 Task: In Heading Arial with underline. Font size of heading  '18'Font style of data Calibri. Font size of data  9Alignment of headline & data Align center. Fill color in heading,  RedFont color of data Black Apply border in Data No BorderIn the sheet  Excel Templatebook
Action: Mouse moved to (203, 193)
Screenshot: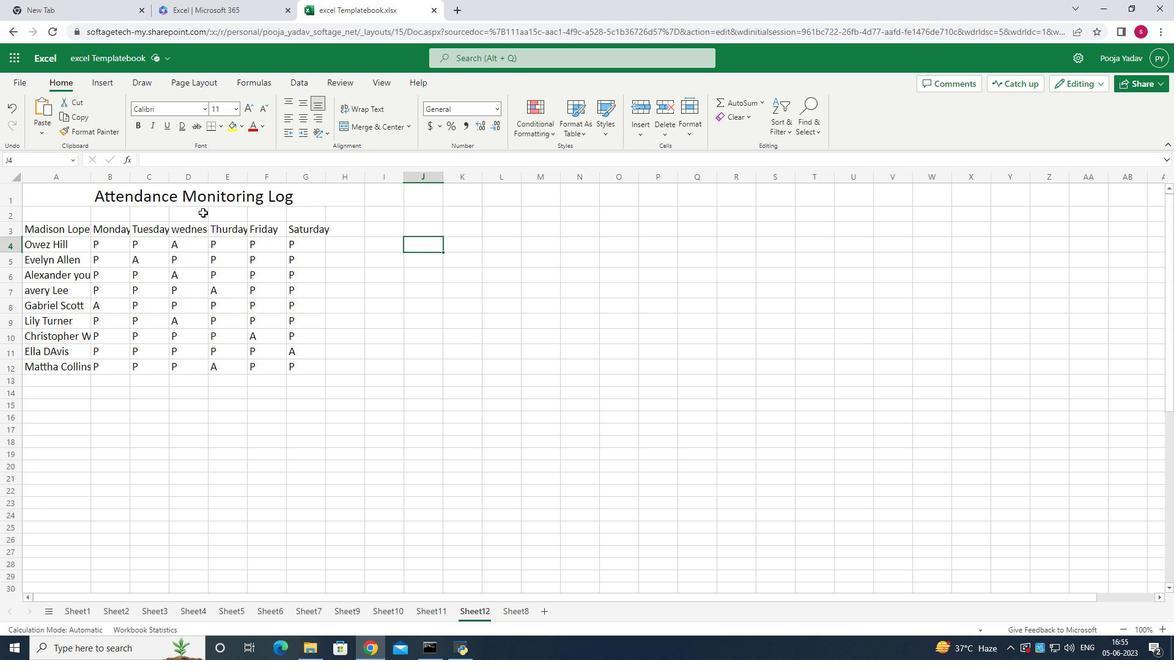 
Action: Mouse pressed left at (203, 193)
Screenshot: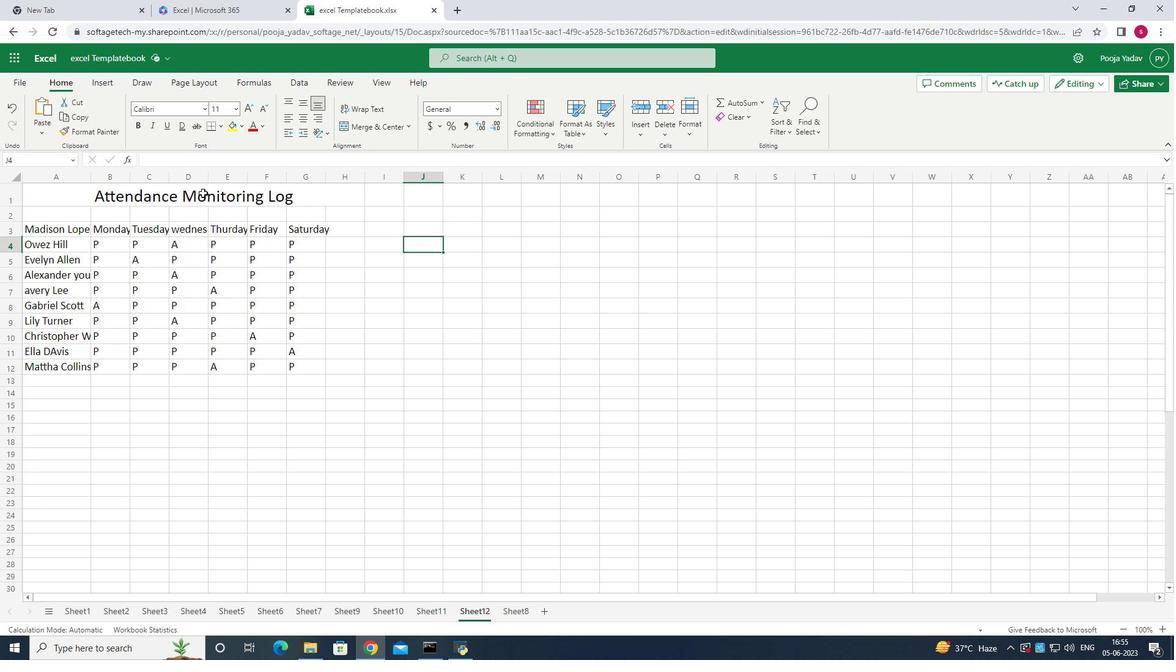 
Action: Mouse moved to (205, 111)
Screenshot: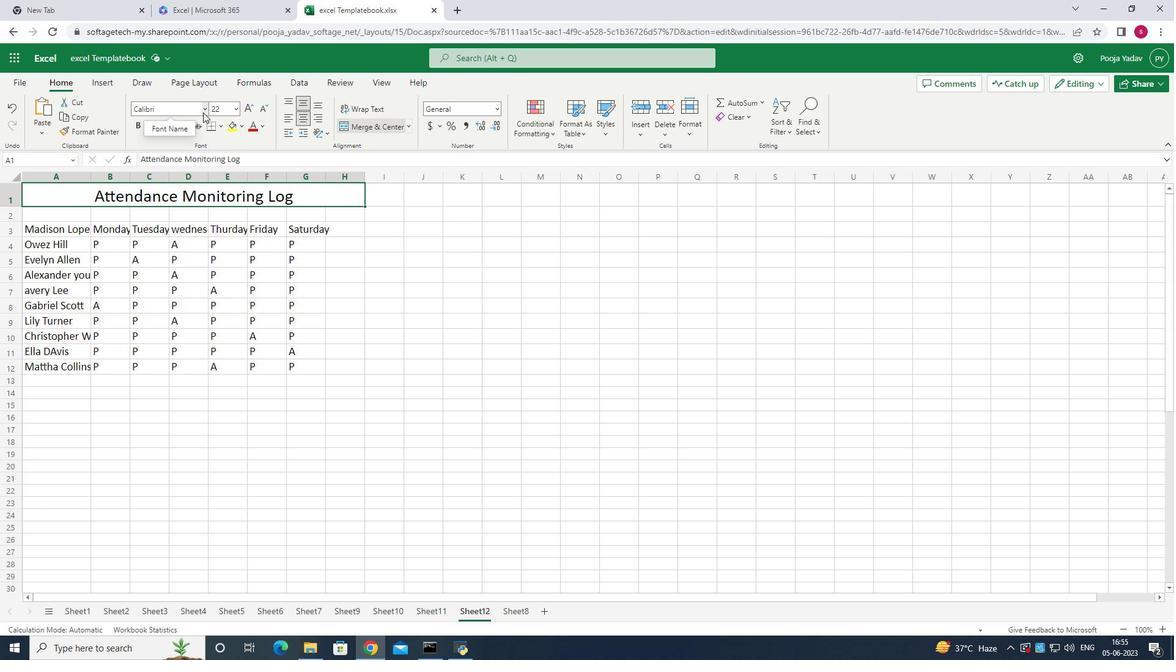 
Action: Mouse pressed left at (205, 111)
Screenshot: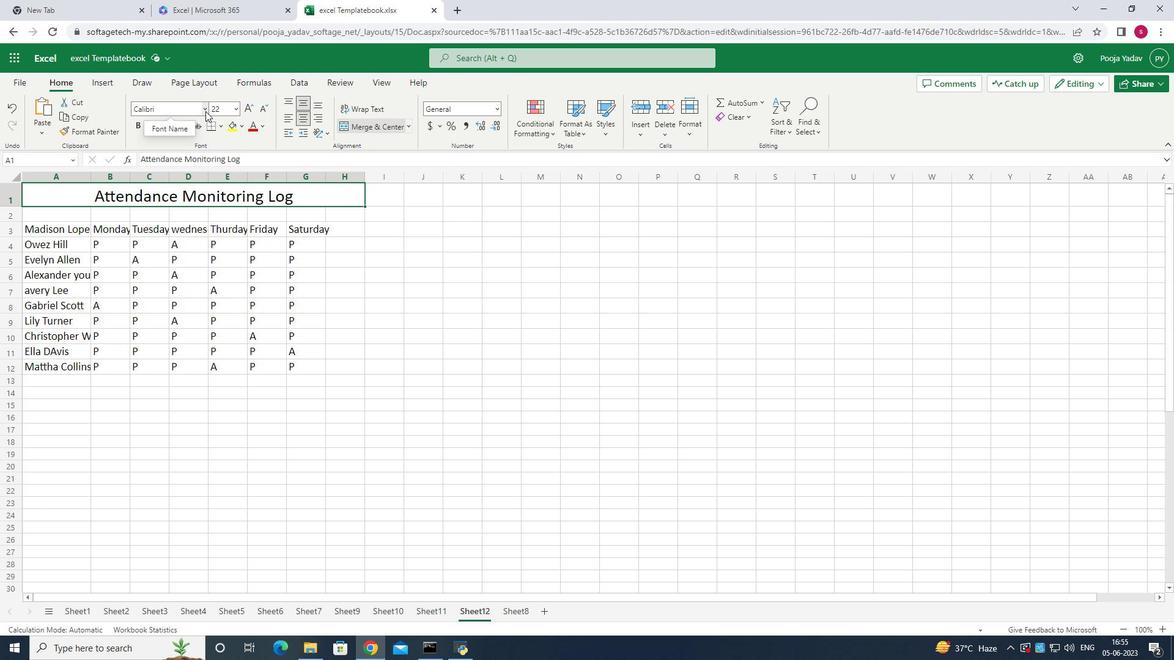 
Action: Mouse moved to (189, 163)
Screenshot: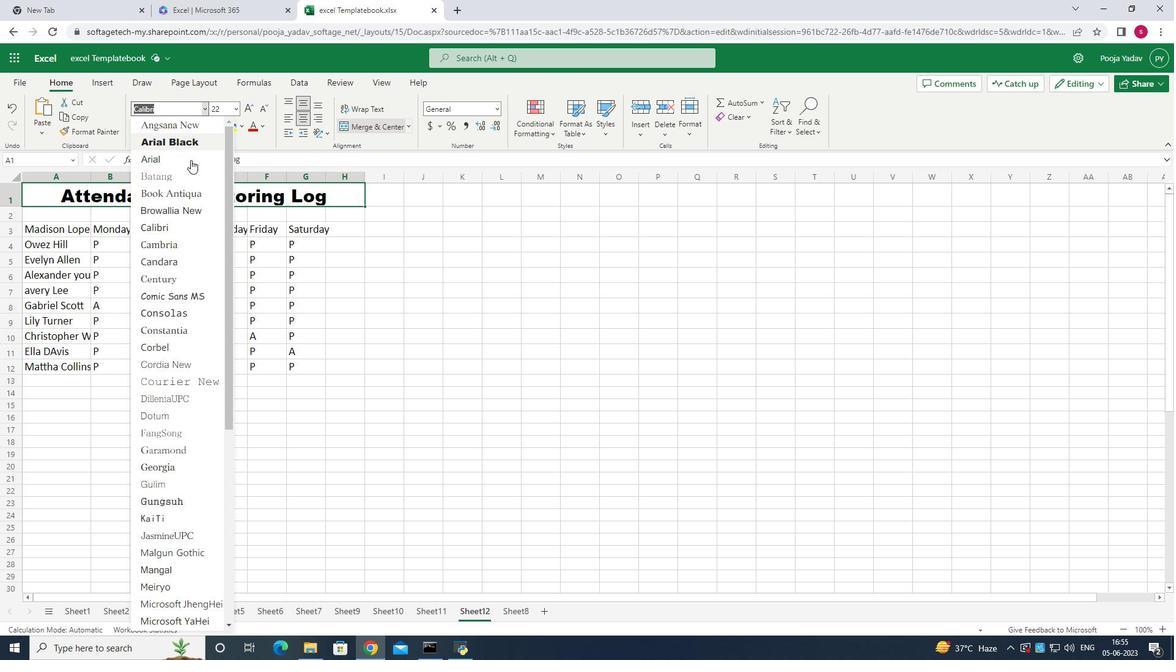 
Action: Mouse pressed left at (189, 163)
Screenshot: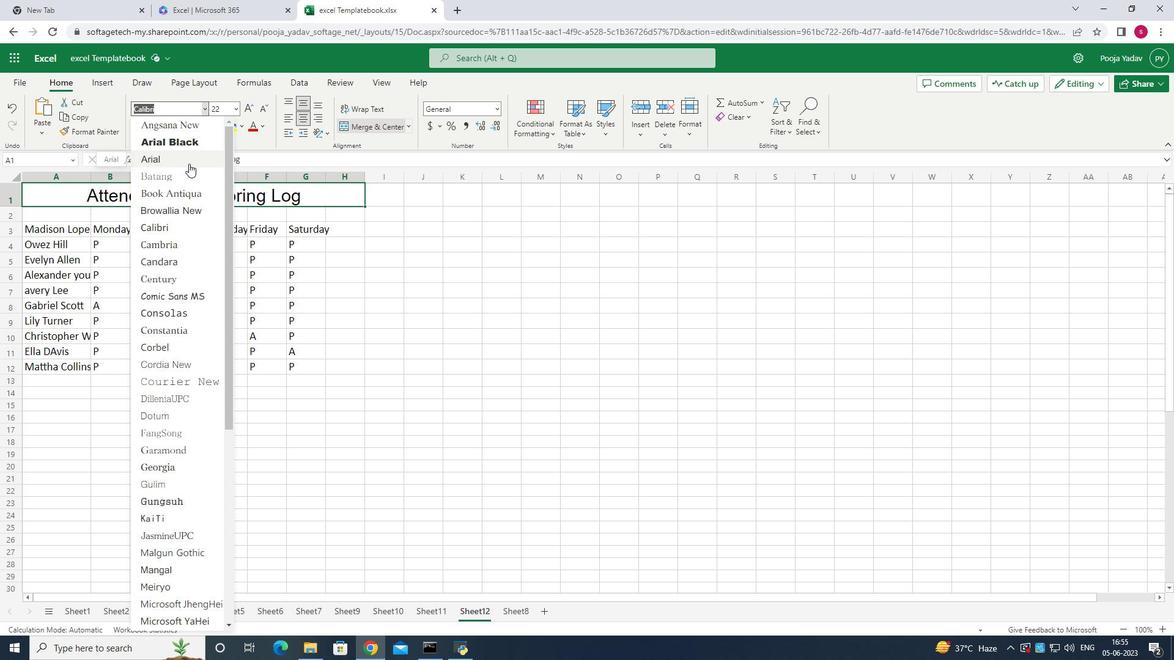 
Action: Mouse moved to (168, 129)
Screenshot: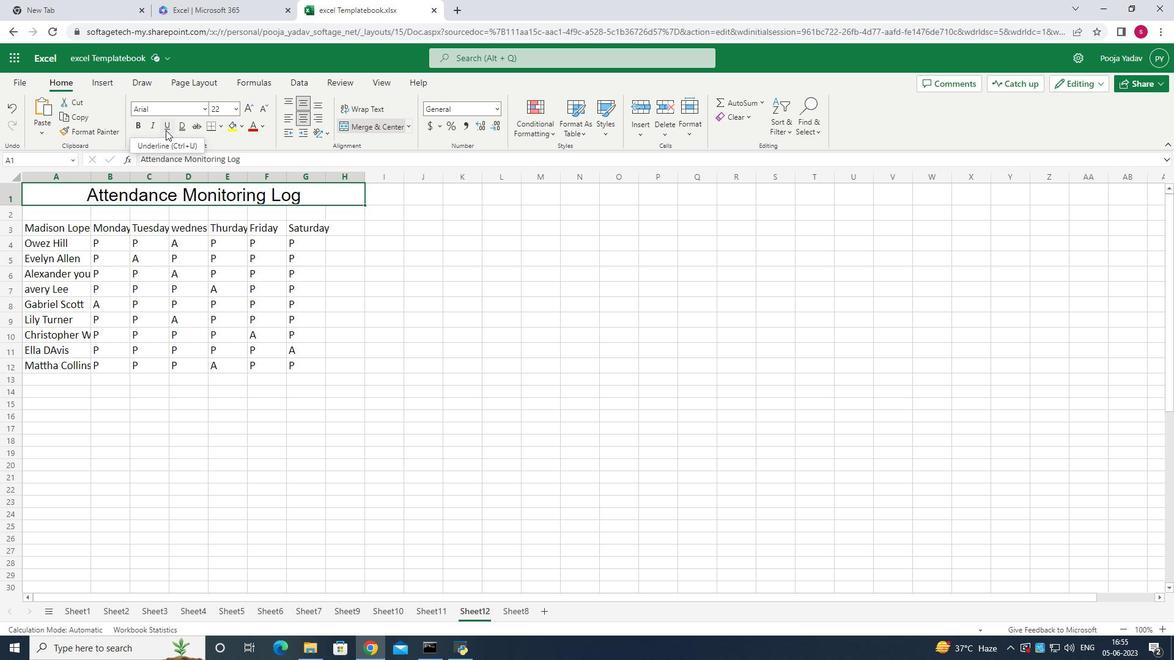
Action: Mouse pressed left at (168, 129)
Screenshot: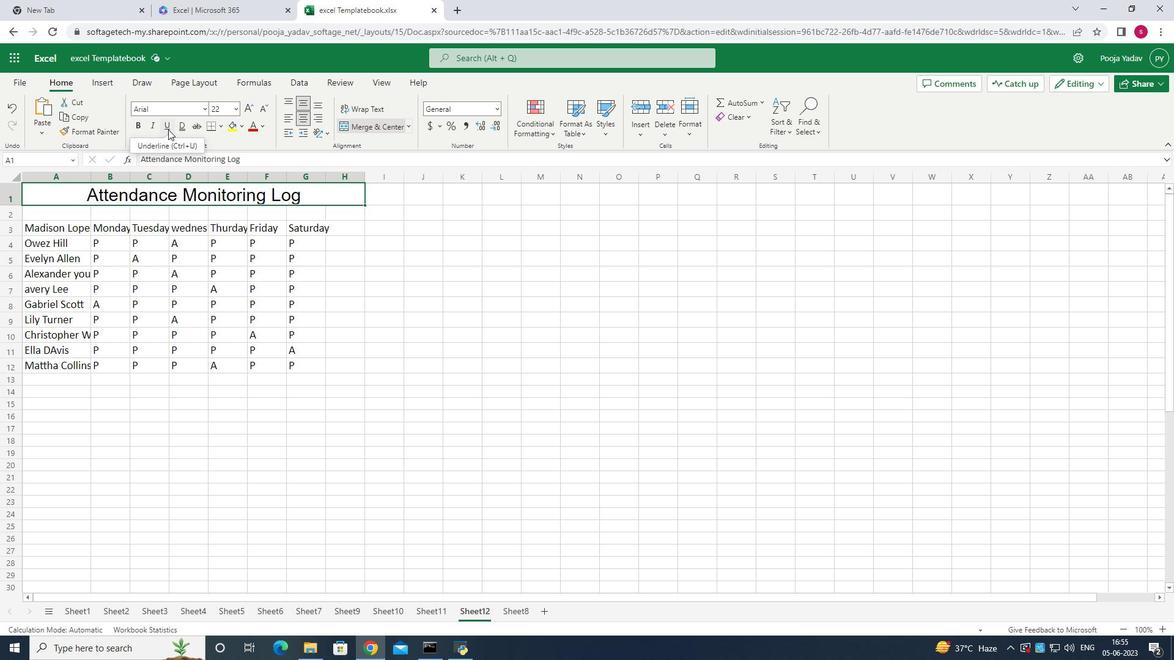
Action: Mouse moved to (237, 107)
Screenshot: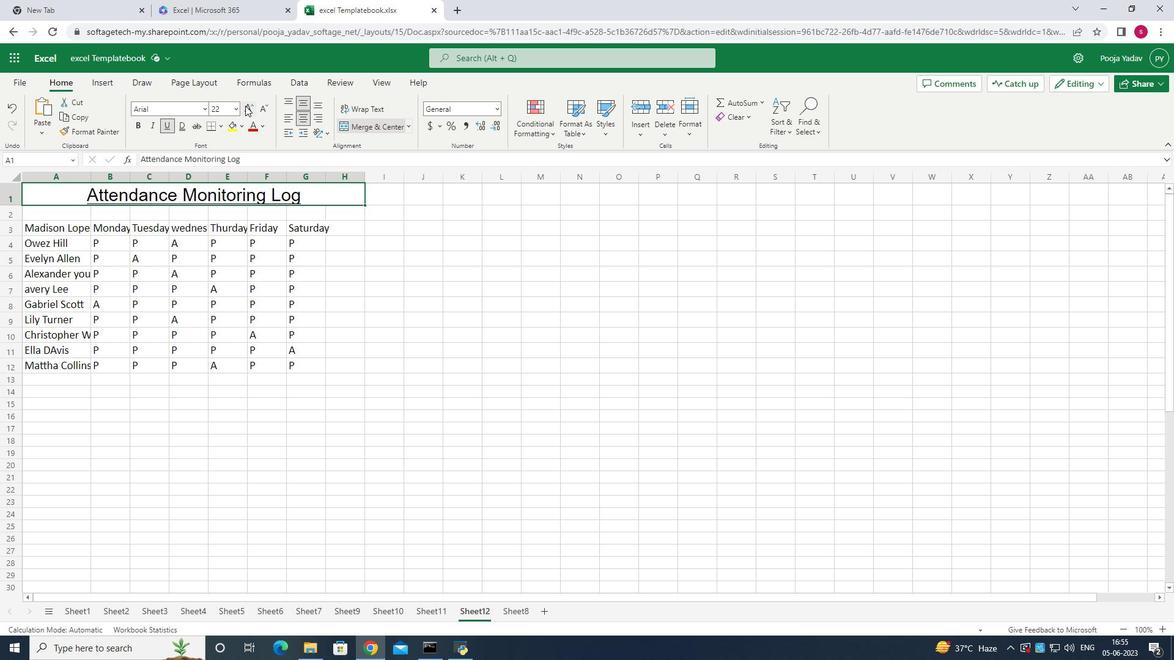 
Action: Mouse pressed left at (237, 107)
Screenshot: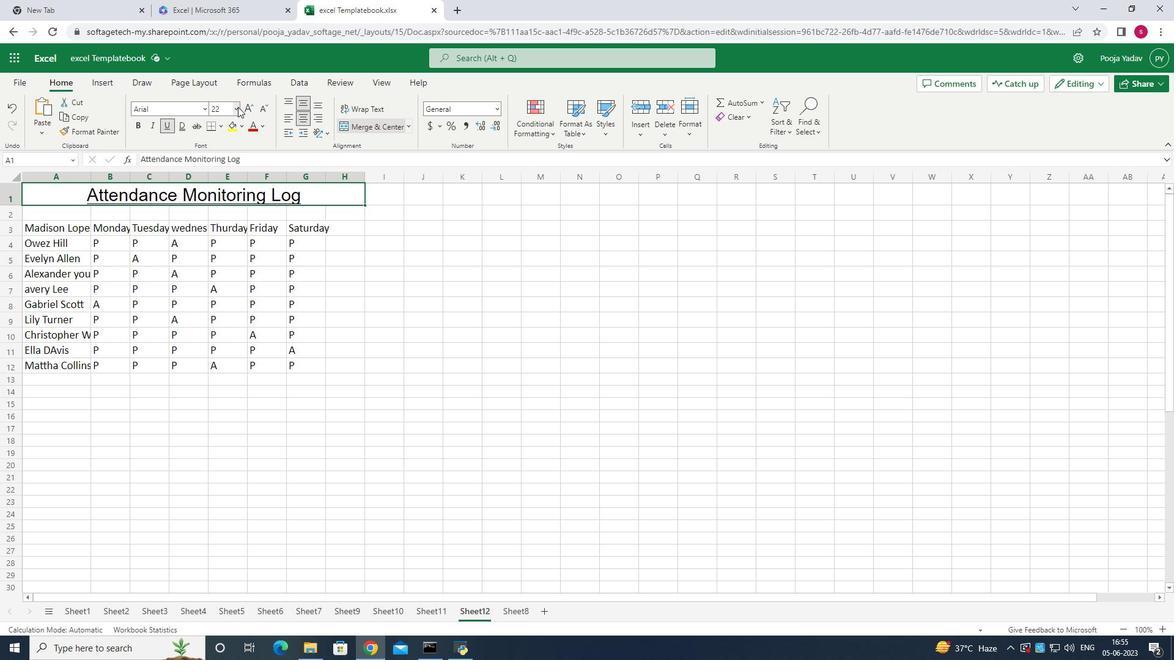 
Action: Mouse moved to (228, 241)
Screenshot: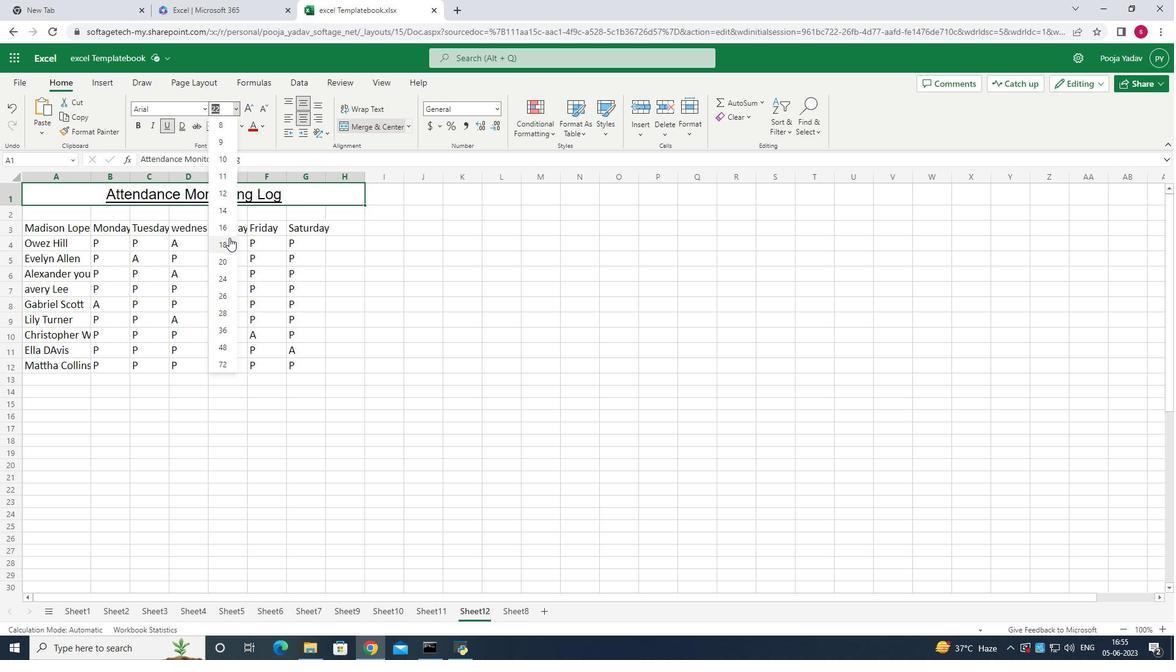 
Action: Mouse pressed left at (228, 241)
Screenshot: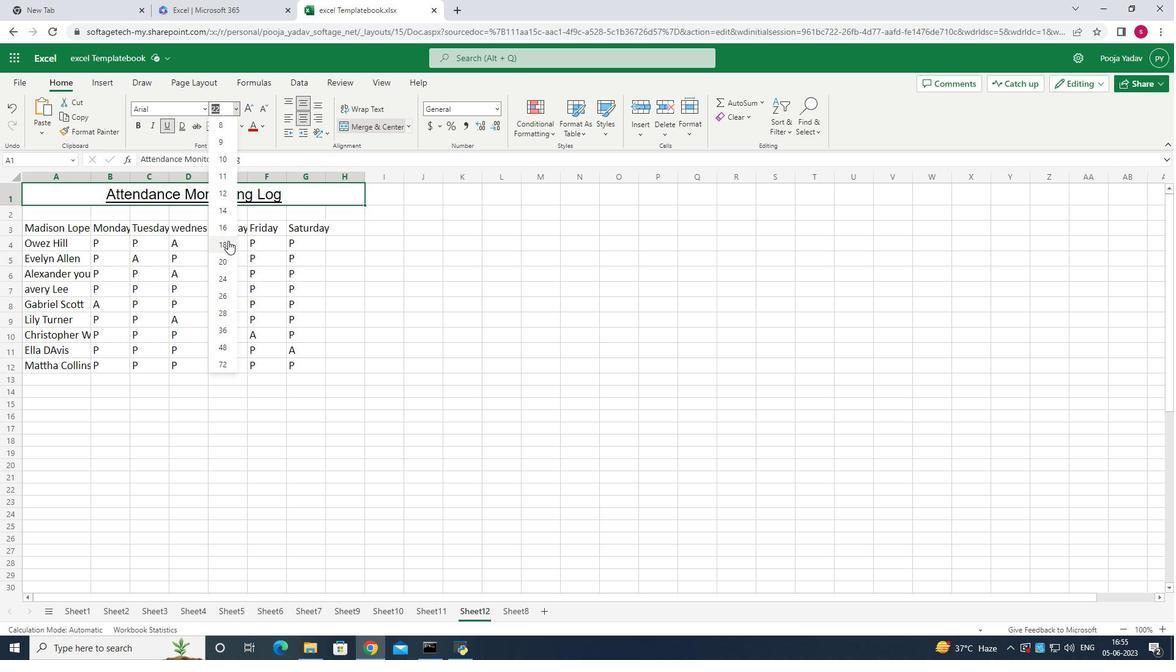 
Action: Mouse moved to (74, 215)
Screenshot: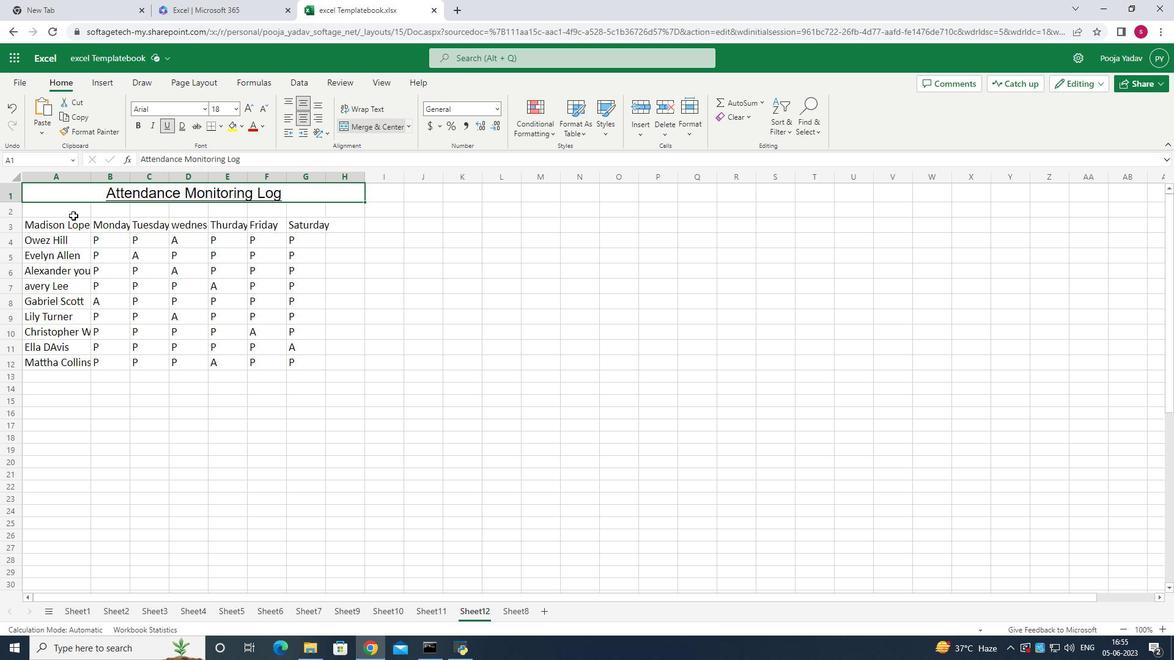 
Action: Mouse pressed left at (74, 215)
Screenshot: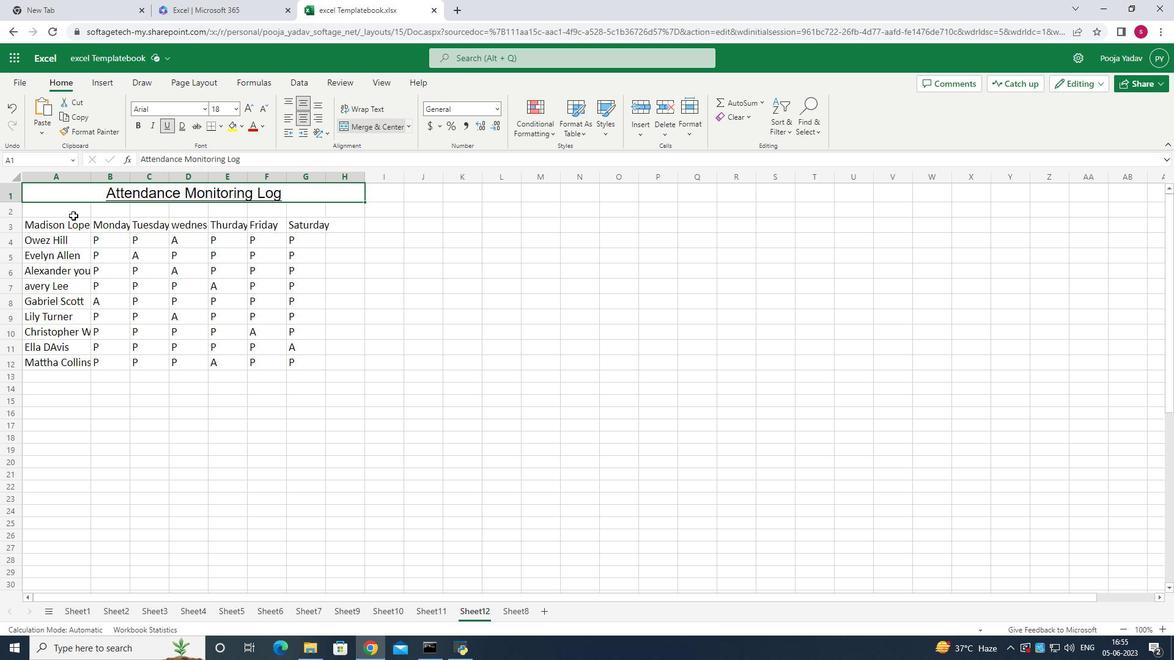 
Action: Mouse moved to (203, 113)
Screenshot: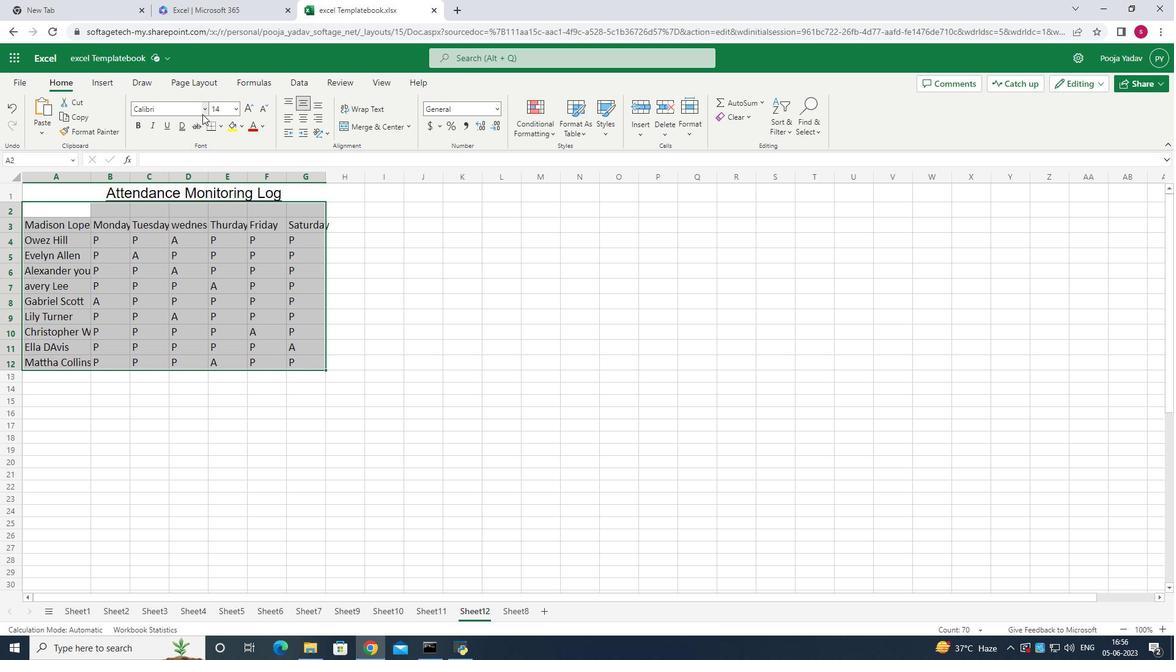 
Action: Mouse pressed left at (203, 113)
Screenshot: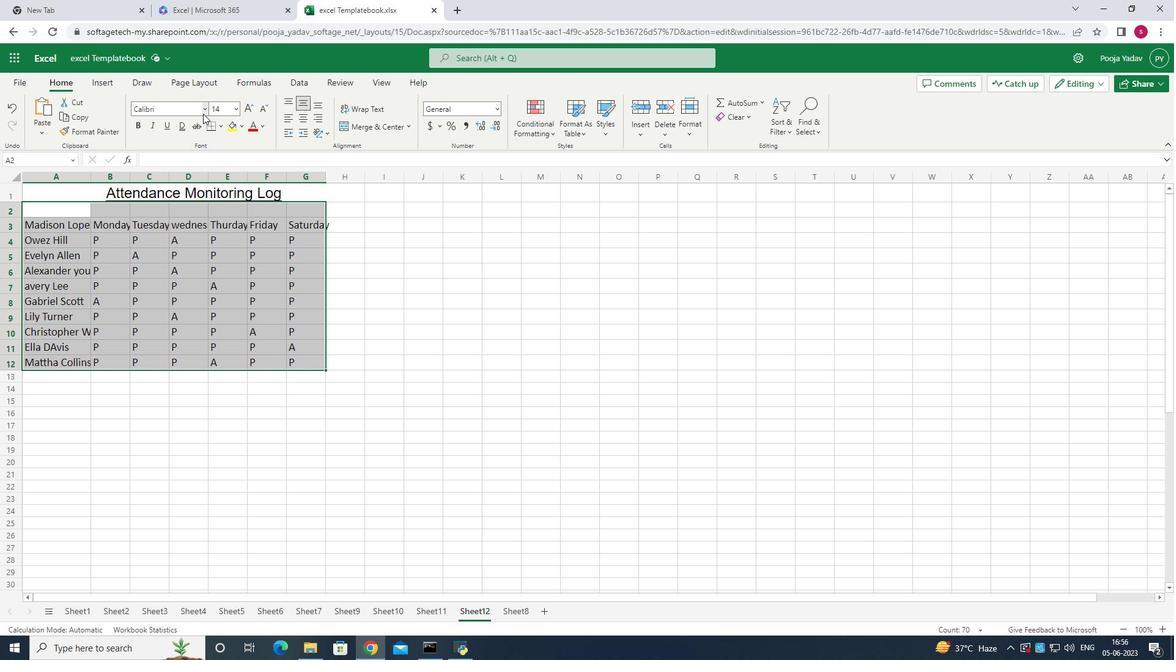 
Action: Mouse moved to (236, 106)
Screenshot: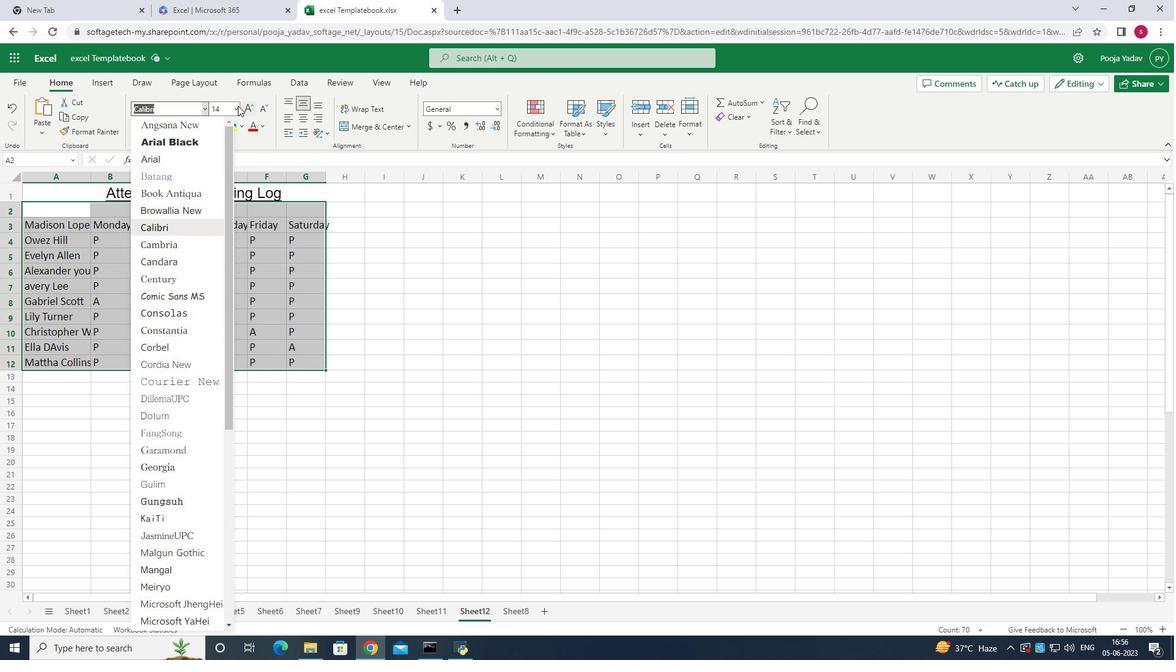
Action: Mouse pressed left at (236, 106)
Screenshot: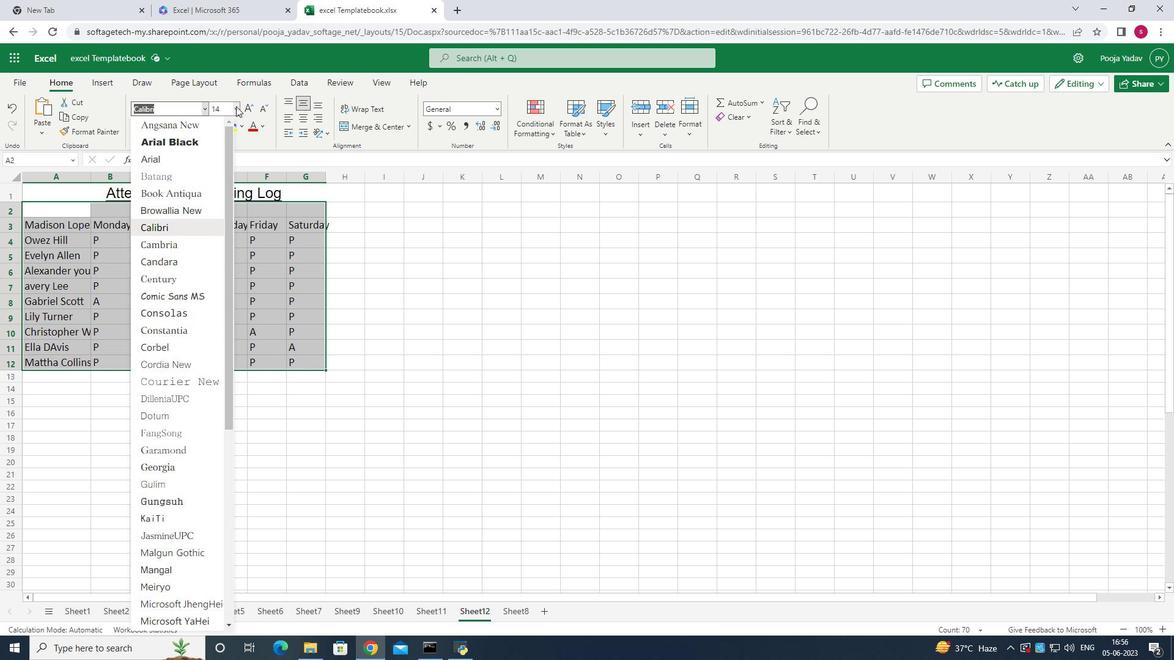 
Action: Mouse moved to (217, 138)
Screenshot: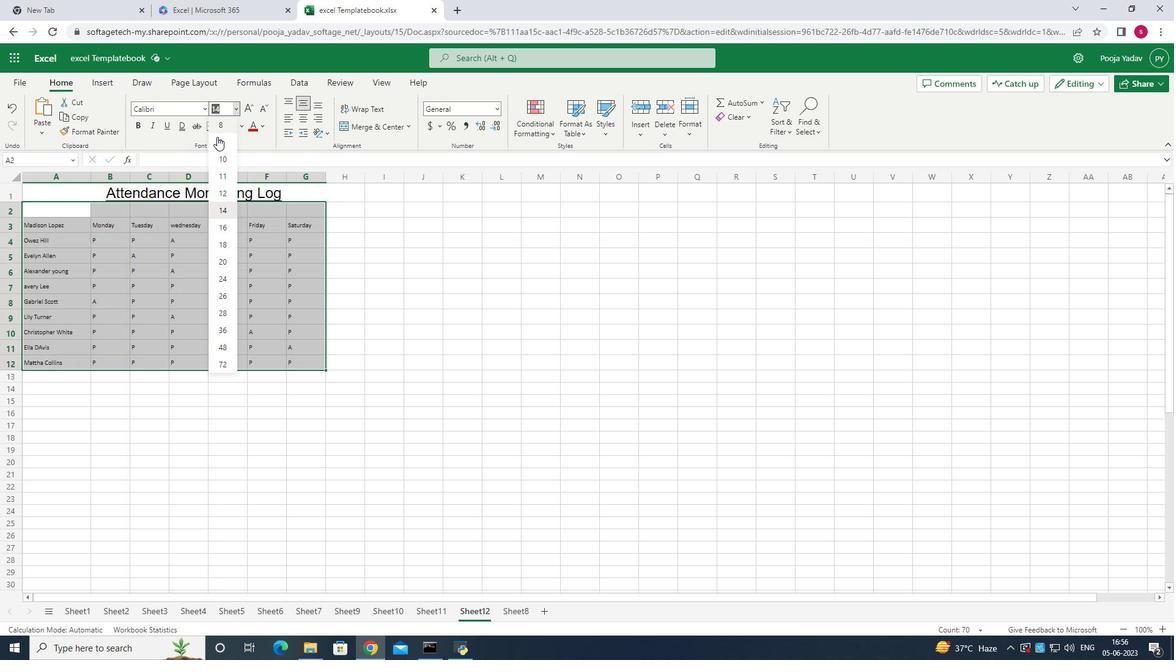 
Action: Mouse pressed left at (217, 138)
Screenshot: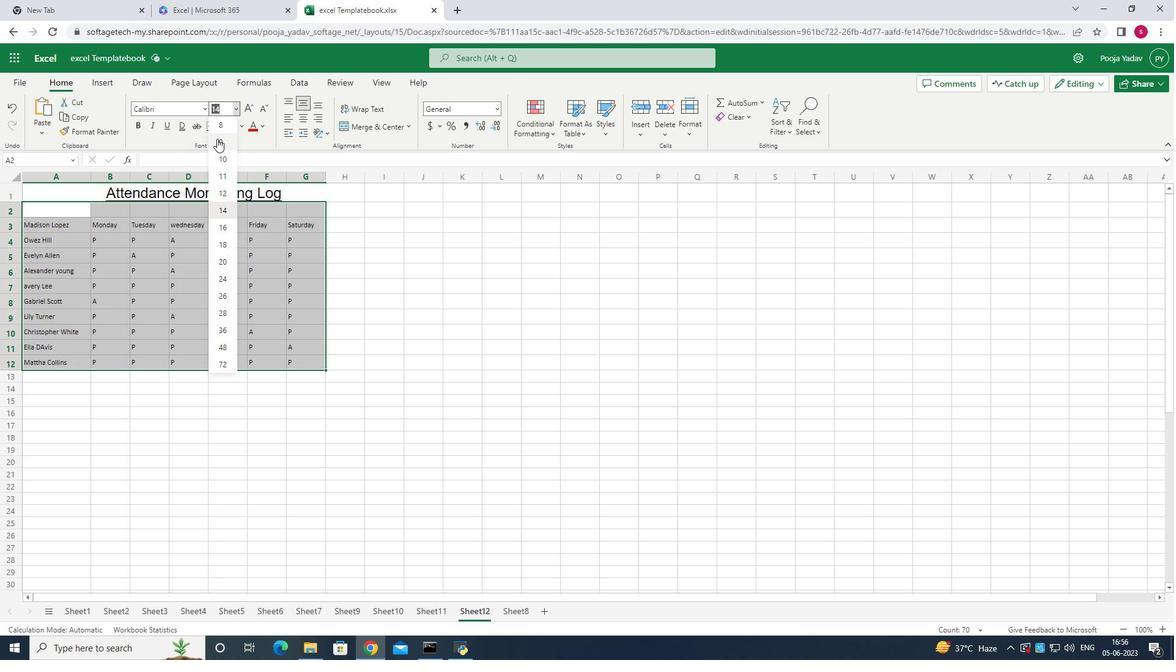
Action: Mouse moved to (53, 189)
Screenshot: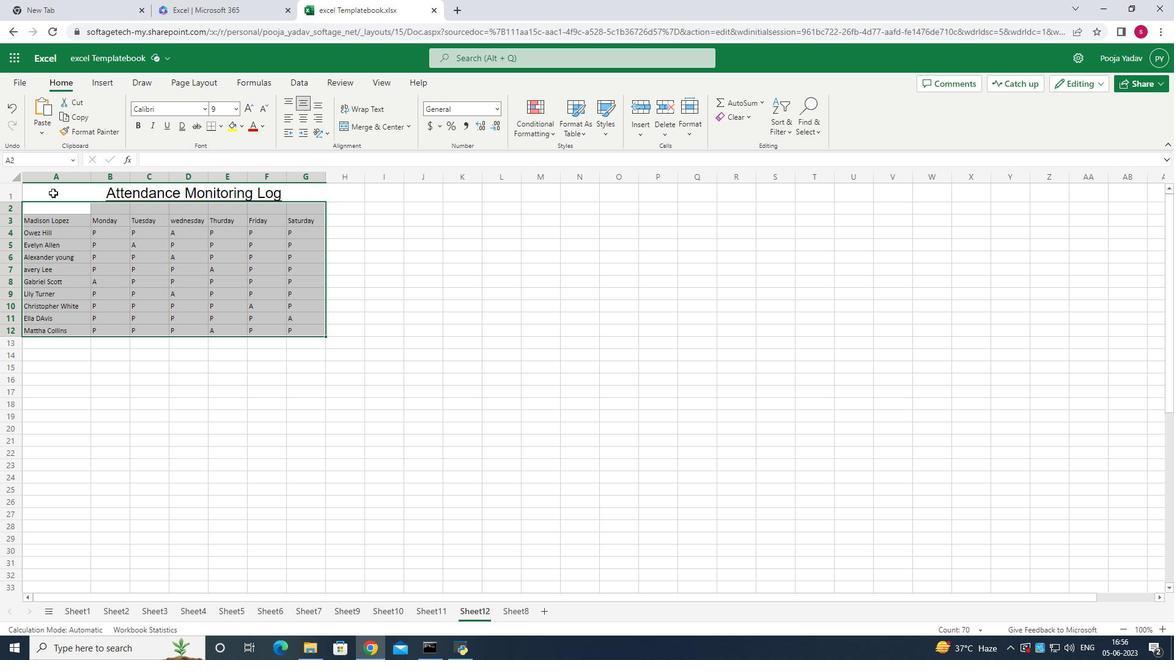 
Action: Mouse pressed left at (53, 189)
Screenshot: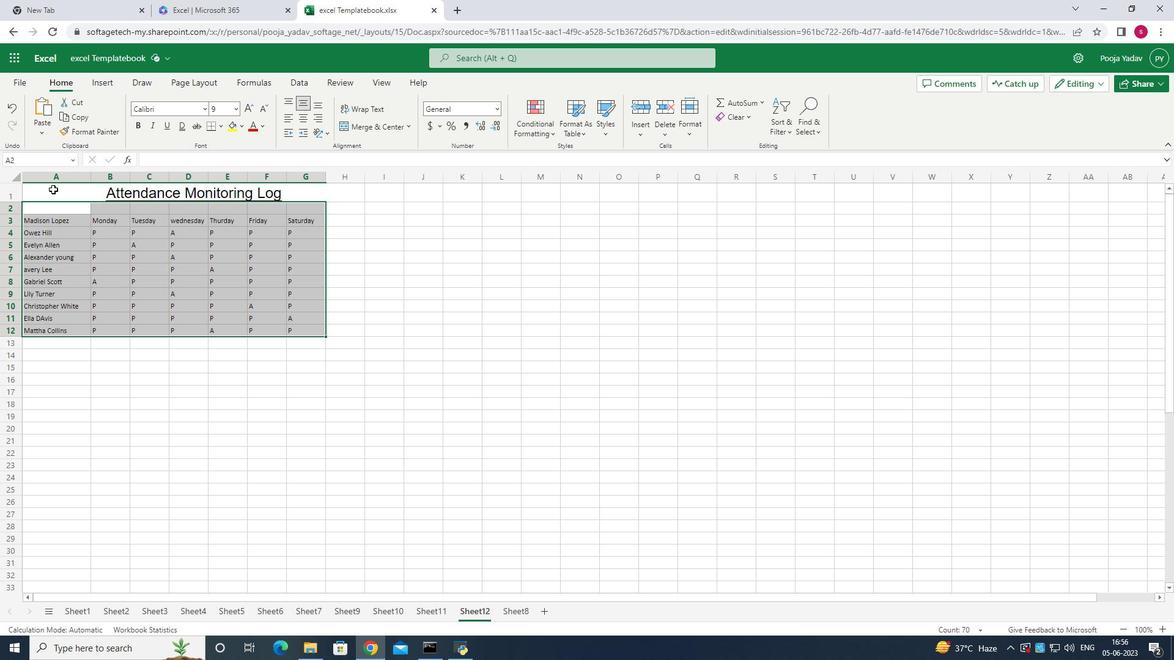 
Action: Mouse moved to (296, 100)
Screenshot: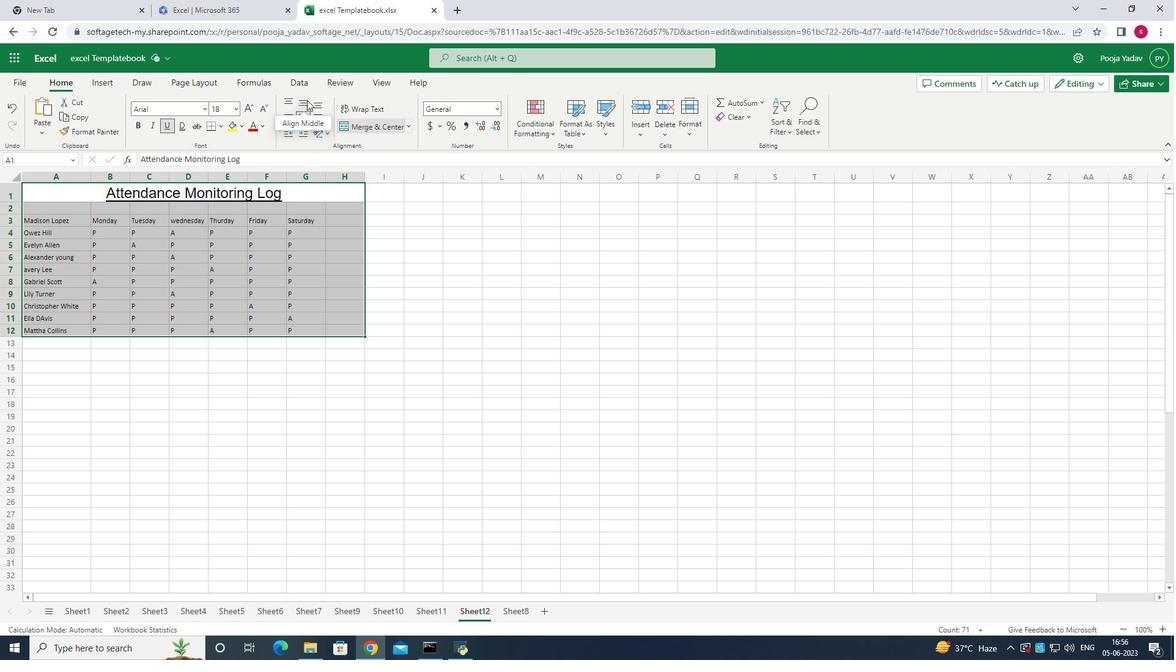 
Action: Mouse pressed left at (296, 100)
Screenshot: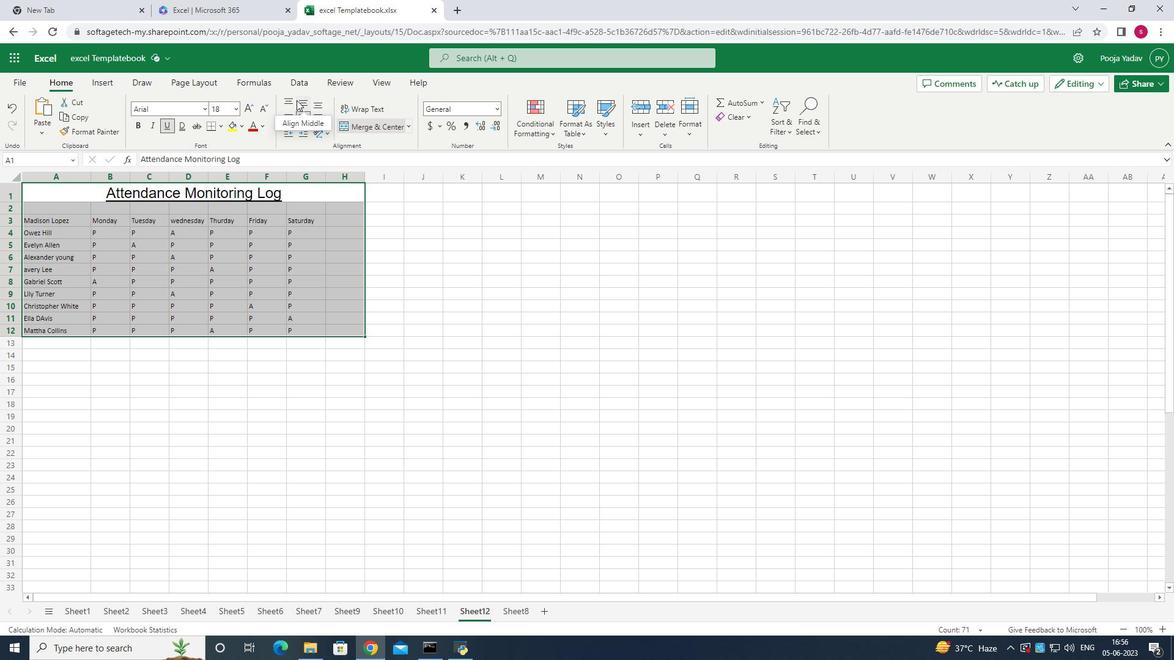 
Action: Mouse moved to (252, 127)
Screenshot: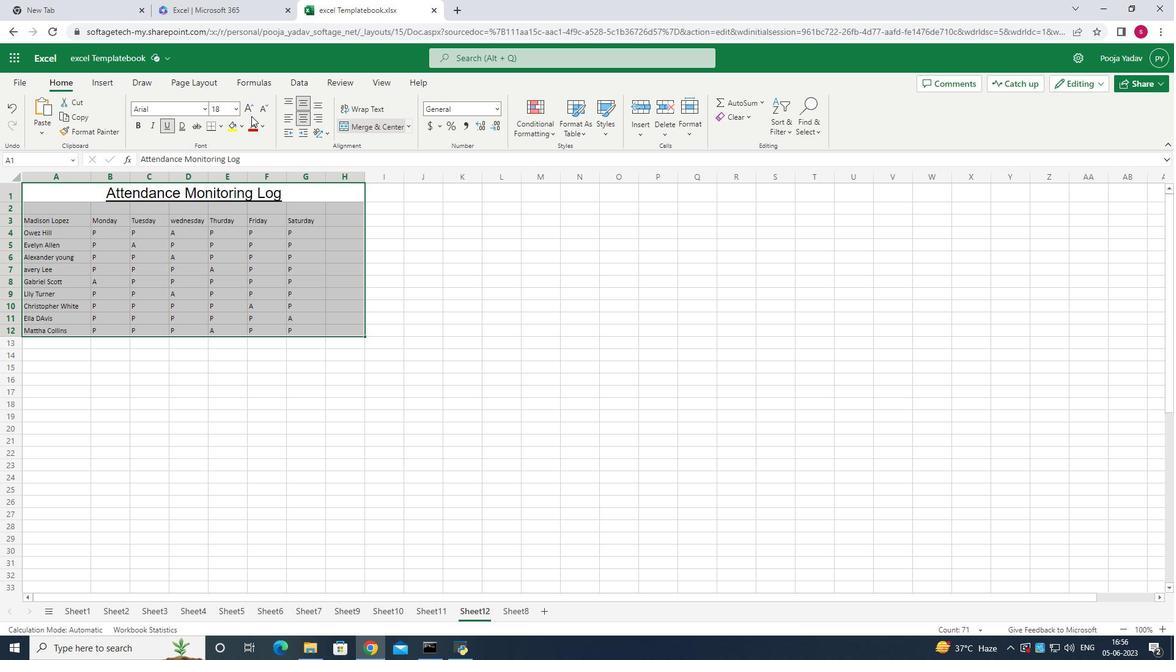 
Action: Mouse pressed left at (252, 127)
Screenshot: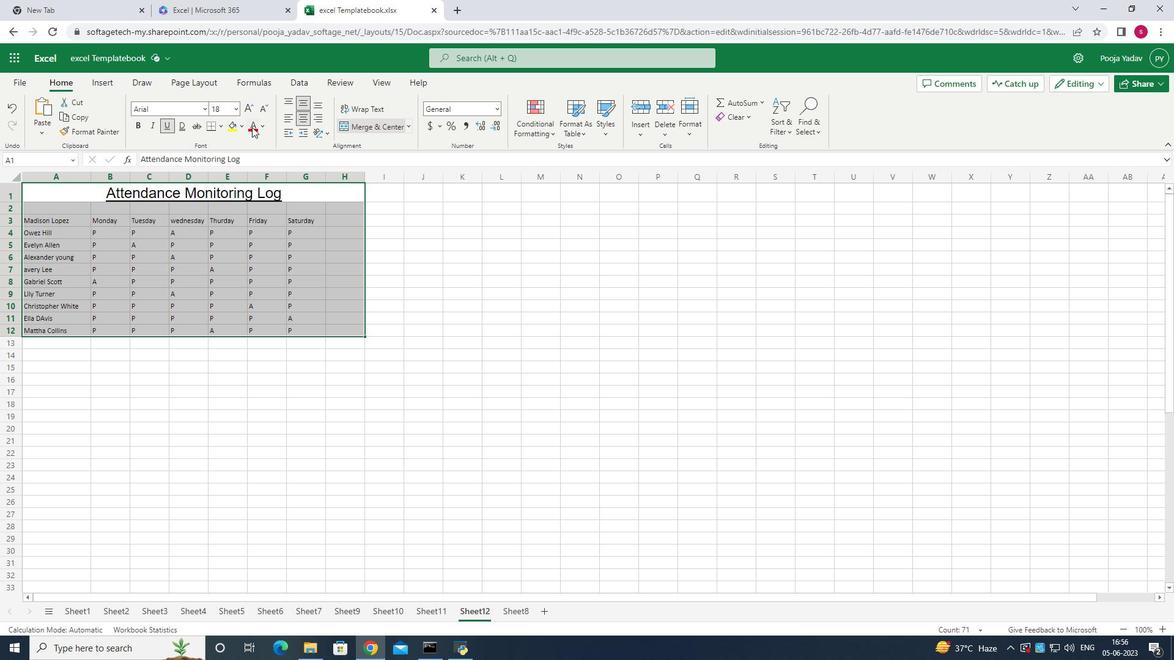 
Action: Mouse moved to (256, 193)
Screenshot: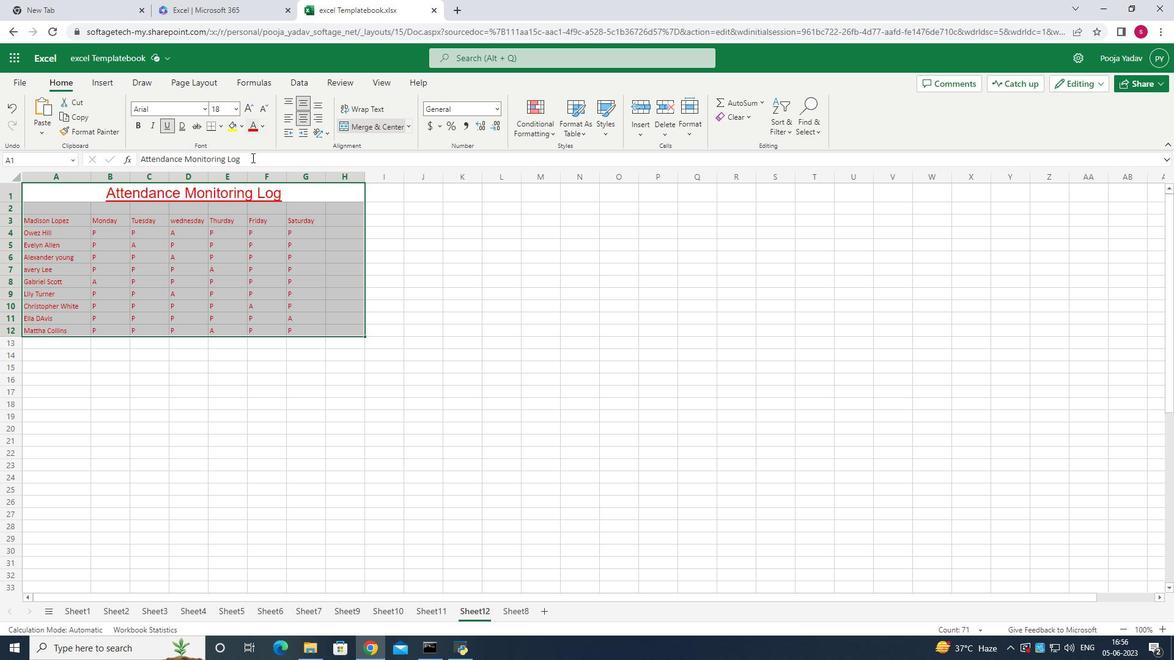 
Action: Mouse pressed left at (256, 193)
Screenshot: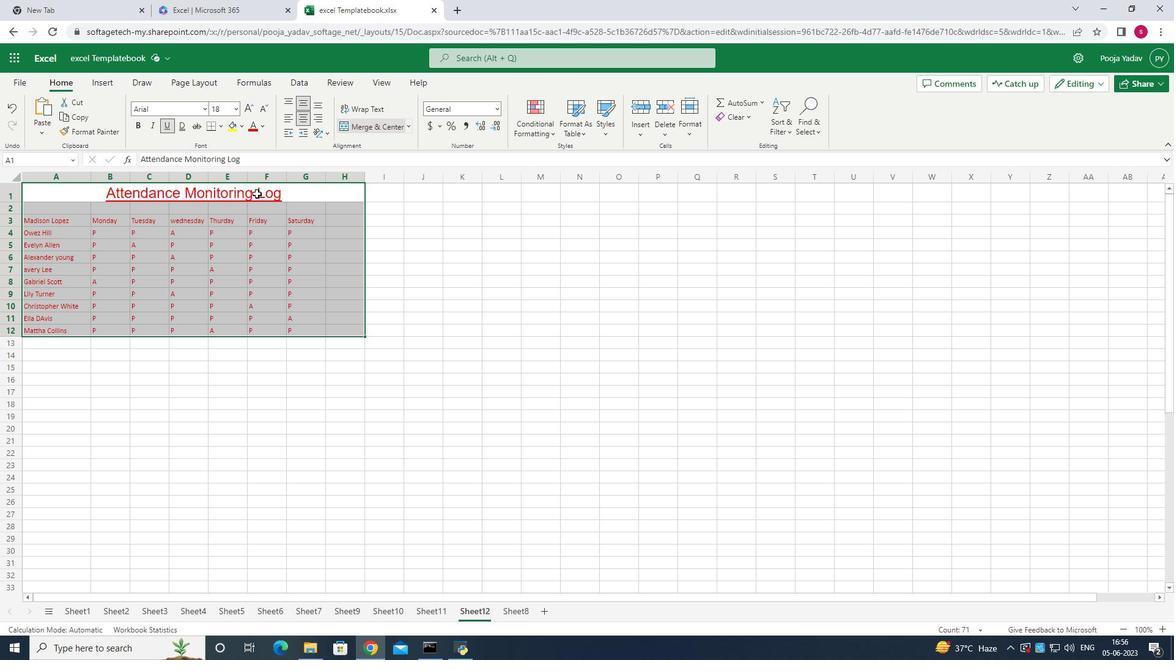 
Action: Mouse pressed left at (256, 193)
Screenshot: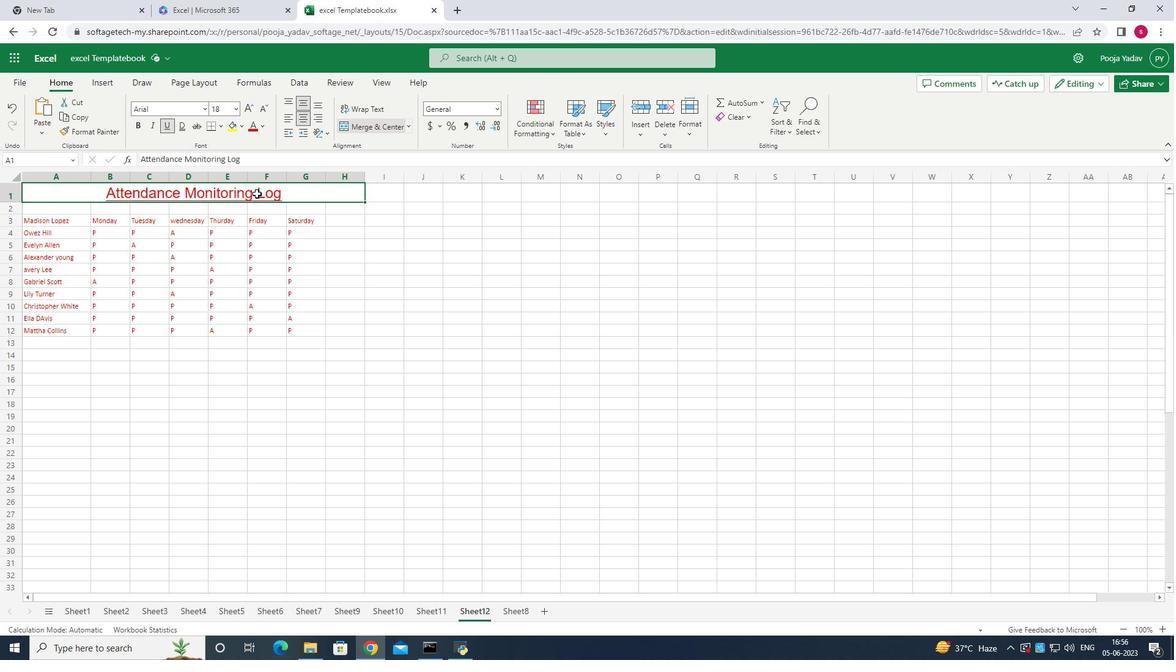 
Action: Mouse moved to (256, 126)
Screenshot: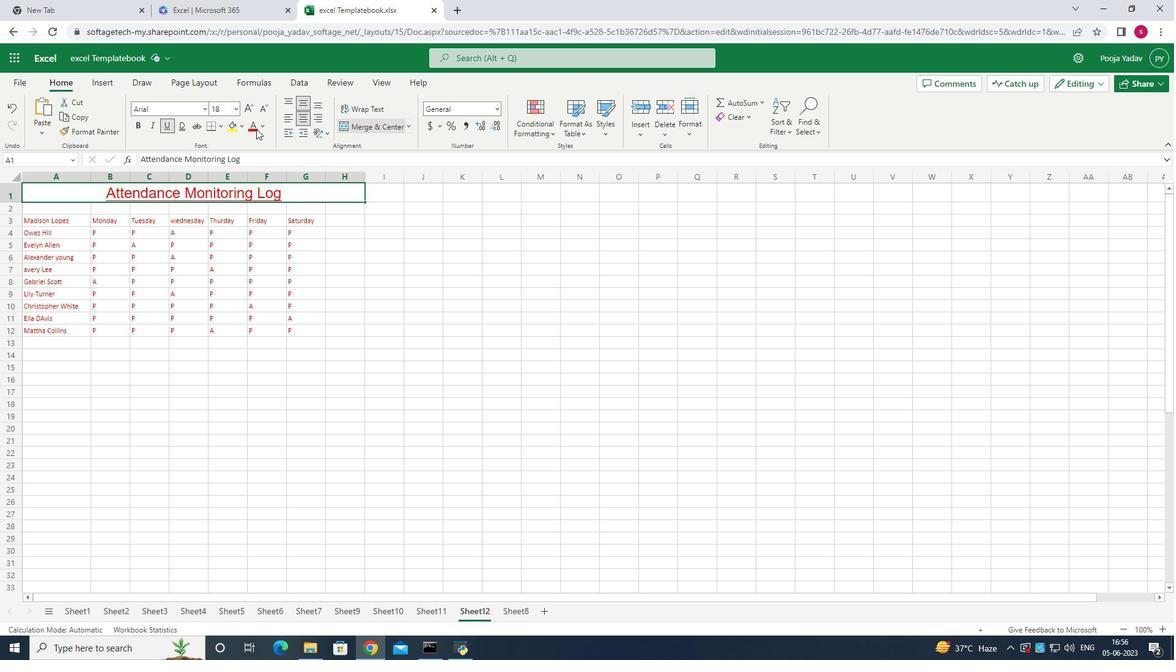
Action: Mouse pressed left at (256, 126)
Screenshot: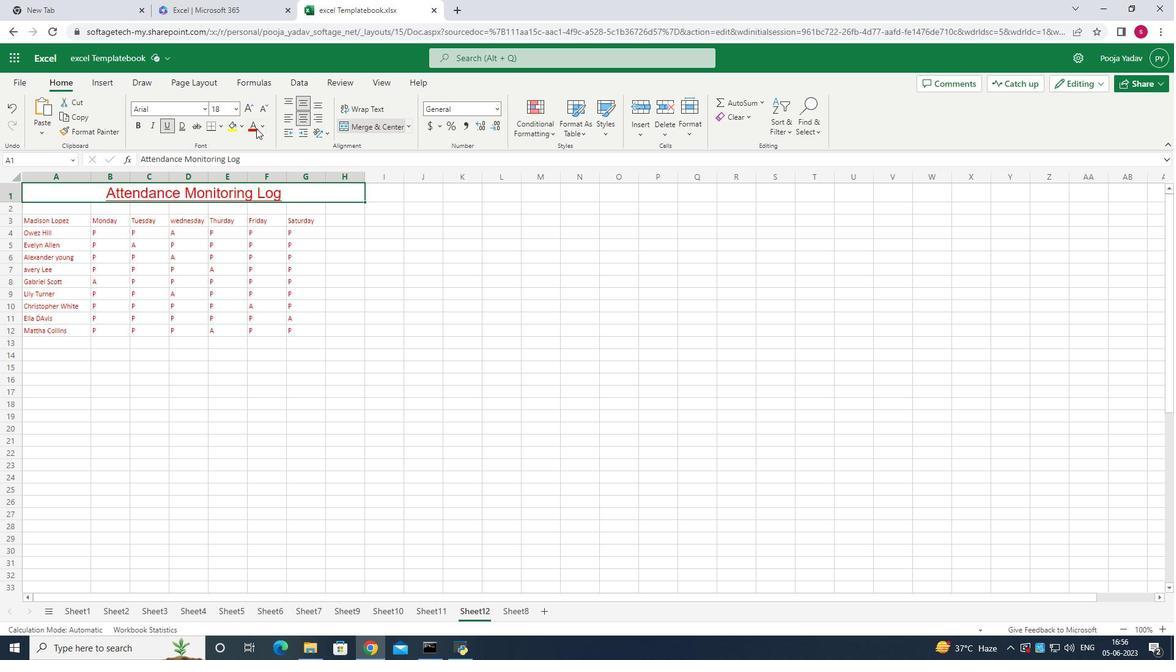 
Action: Mouse moved to (261, 126)
Screenshot: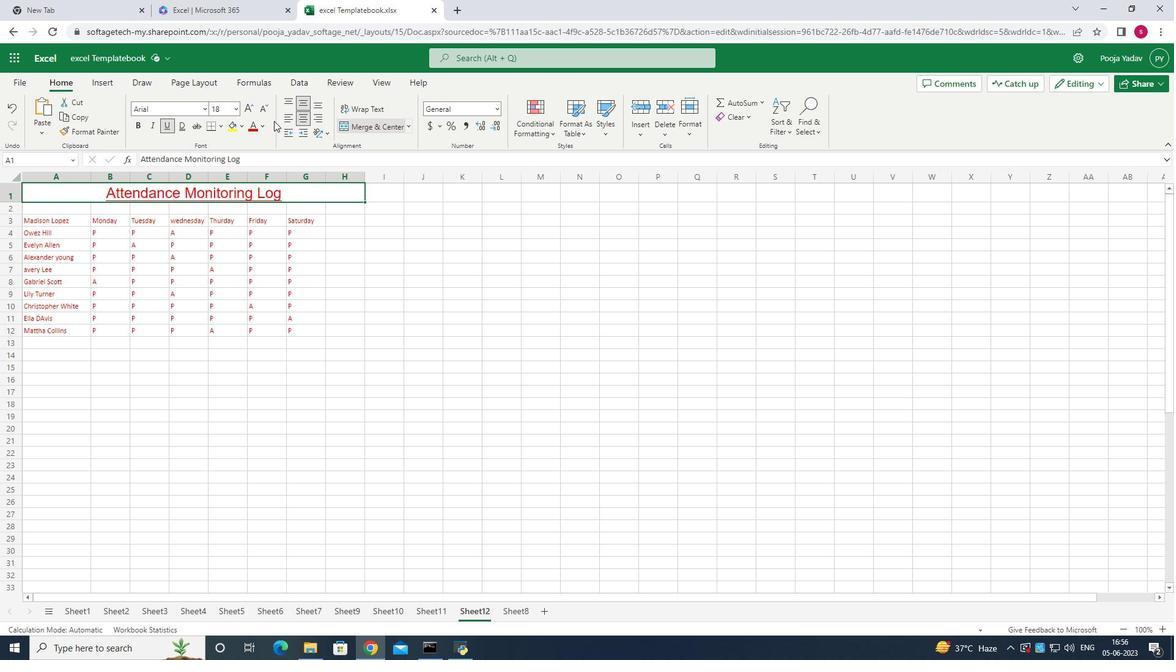
Action: Mouse pressed left at (261, 126)
Screenshot: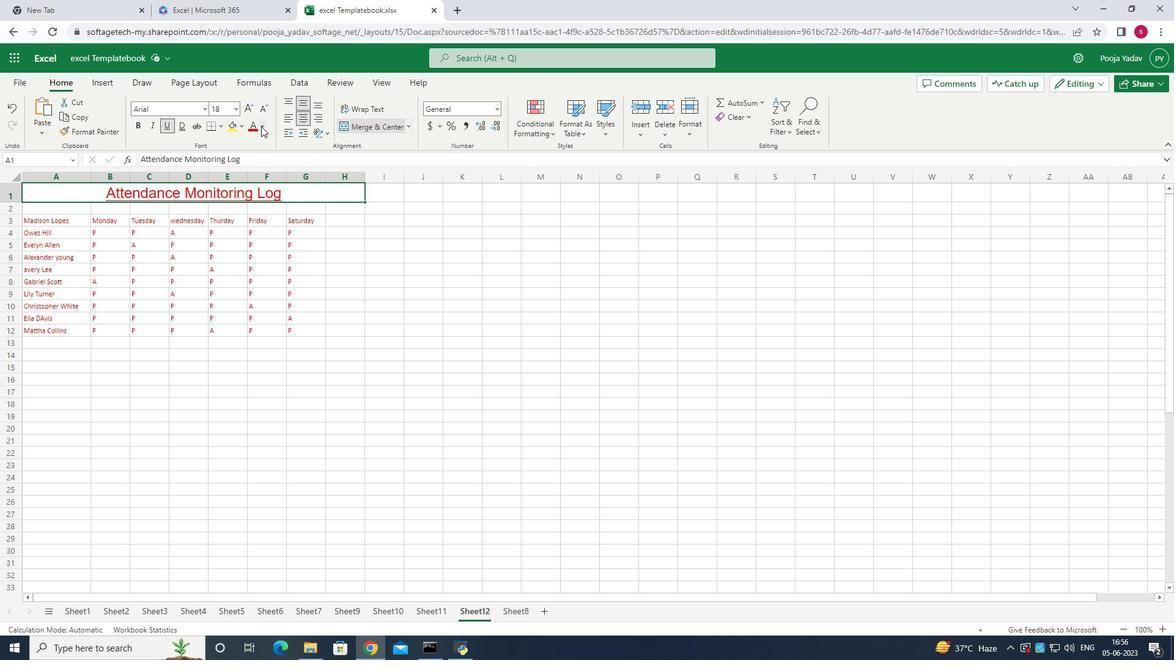 
Action: Mouse moved to (272, 180)
Screenshot: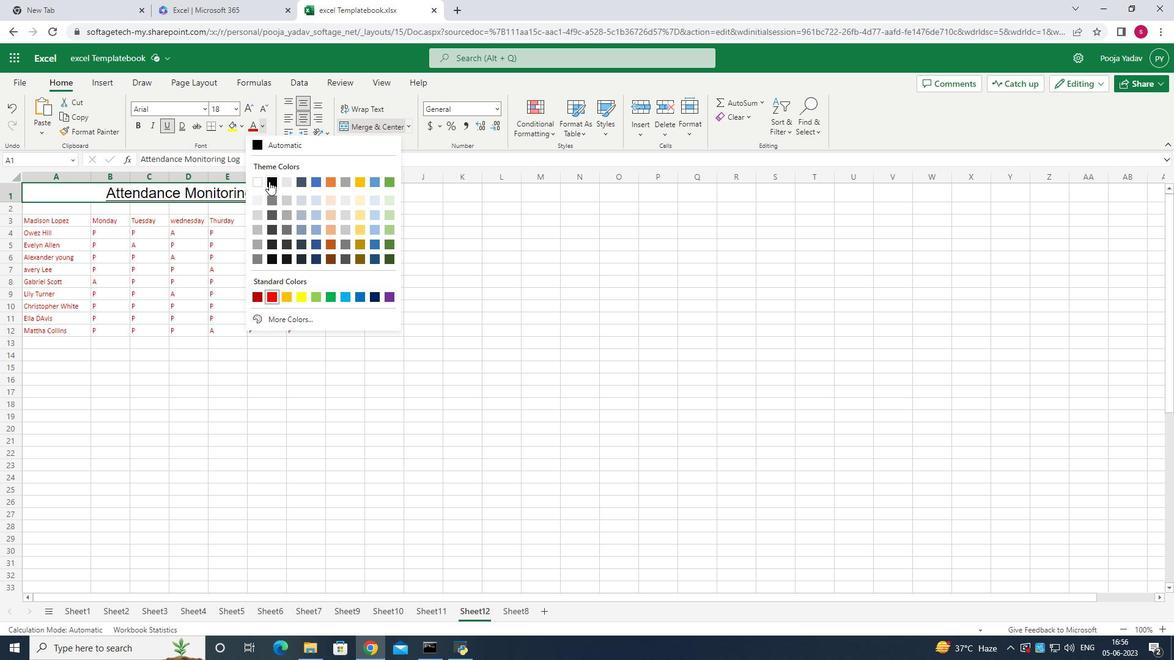 
Action: Mouse pressed left at (272, 180)
Screenshot: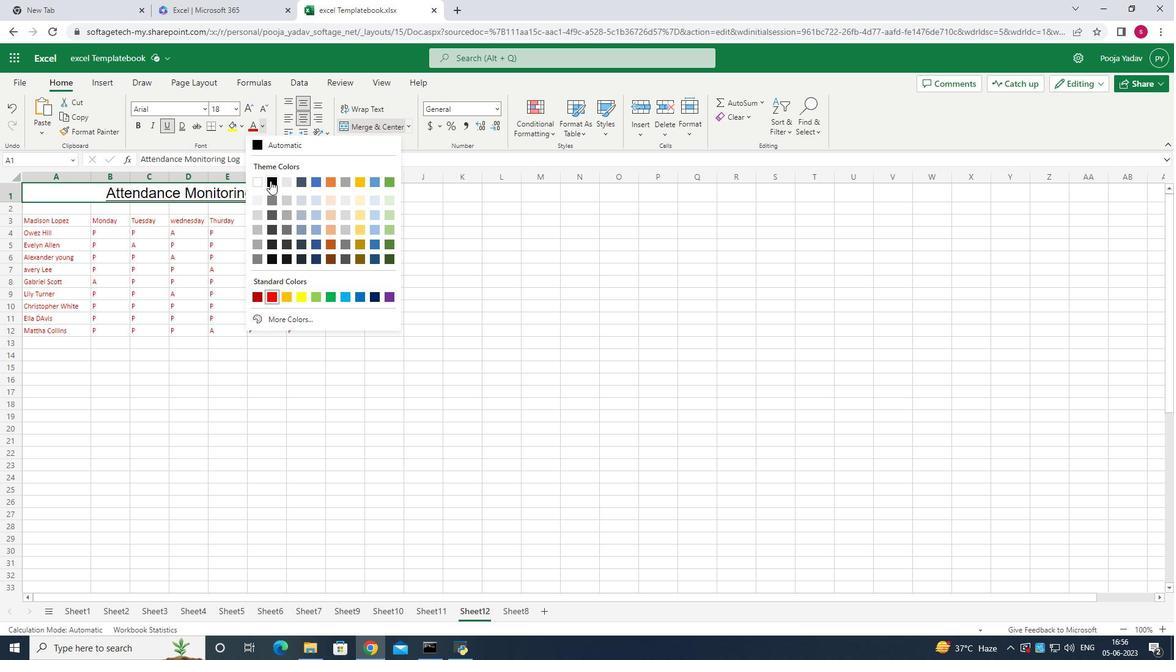 
Action: Mouse moved to (66, 208)
Screenshot: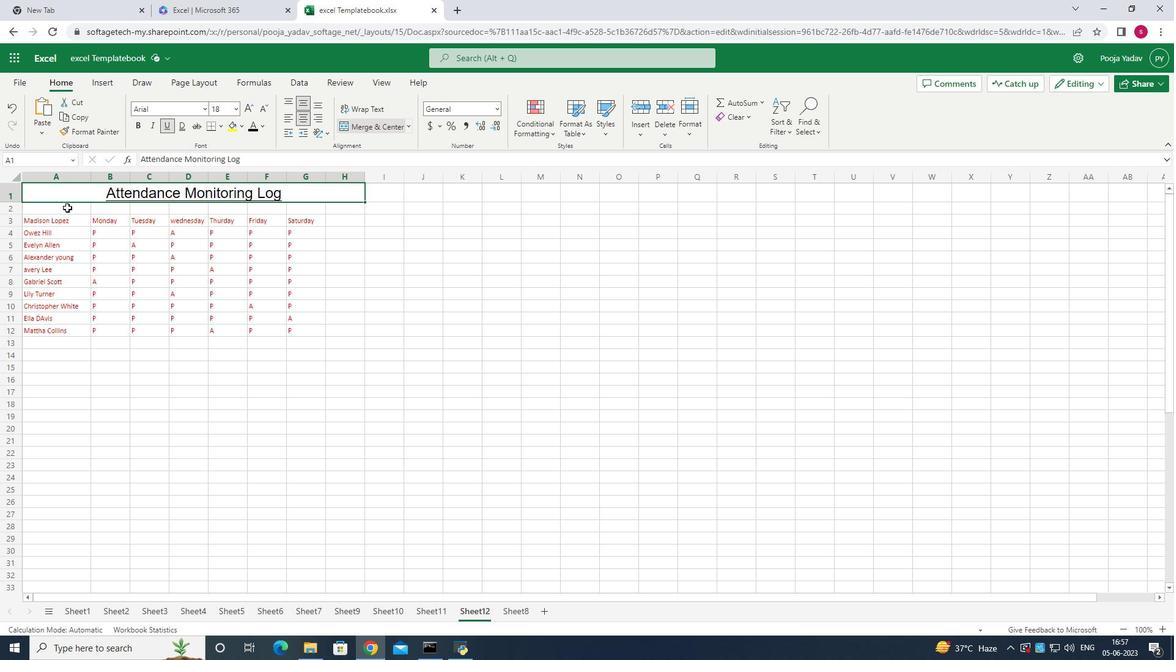 
Action: Mouse pressed left at (66, 208)
Screenshot: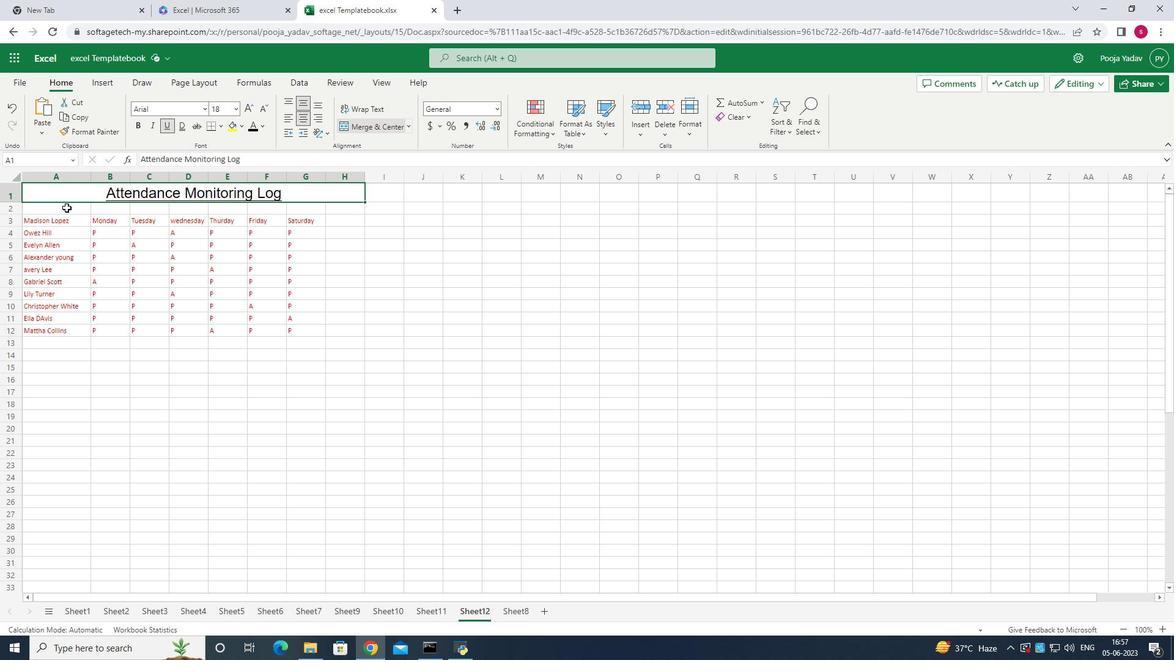 
Action: Mouse moved to (219, 127)
Screenshot: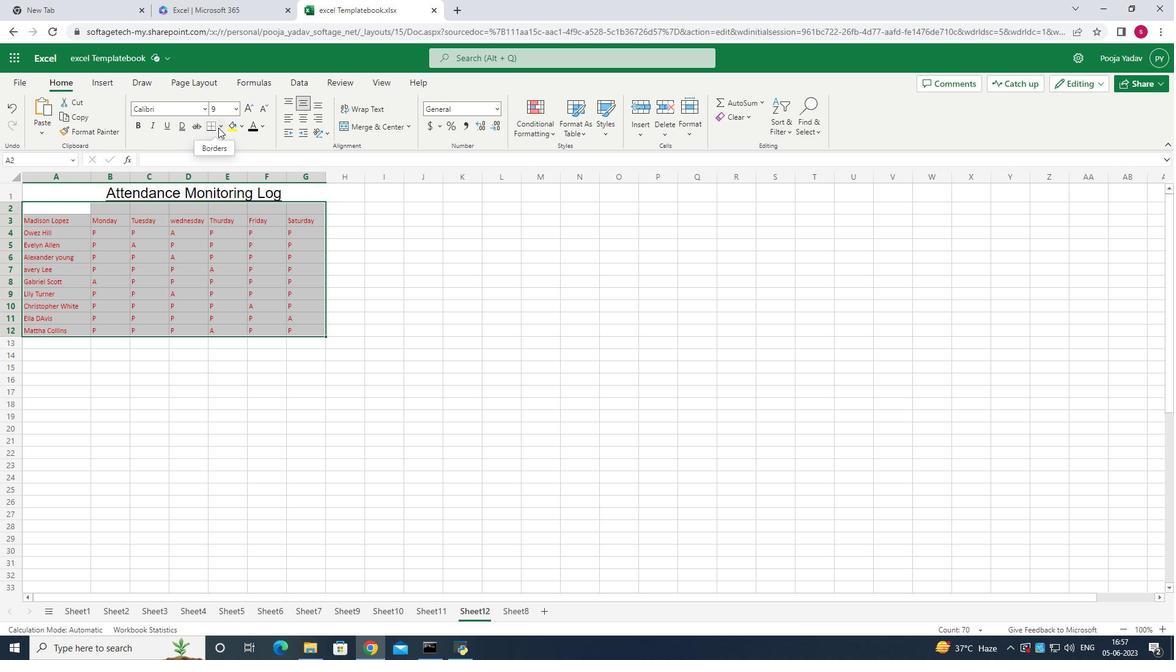 
Action: Mouse pressed left at (219, 127)
Screenshot: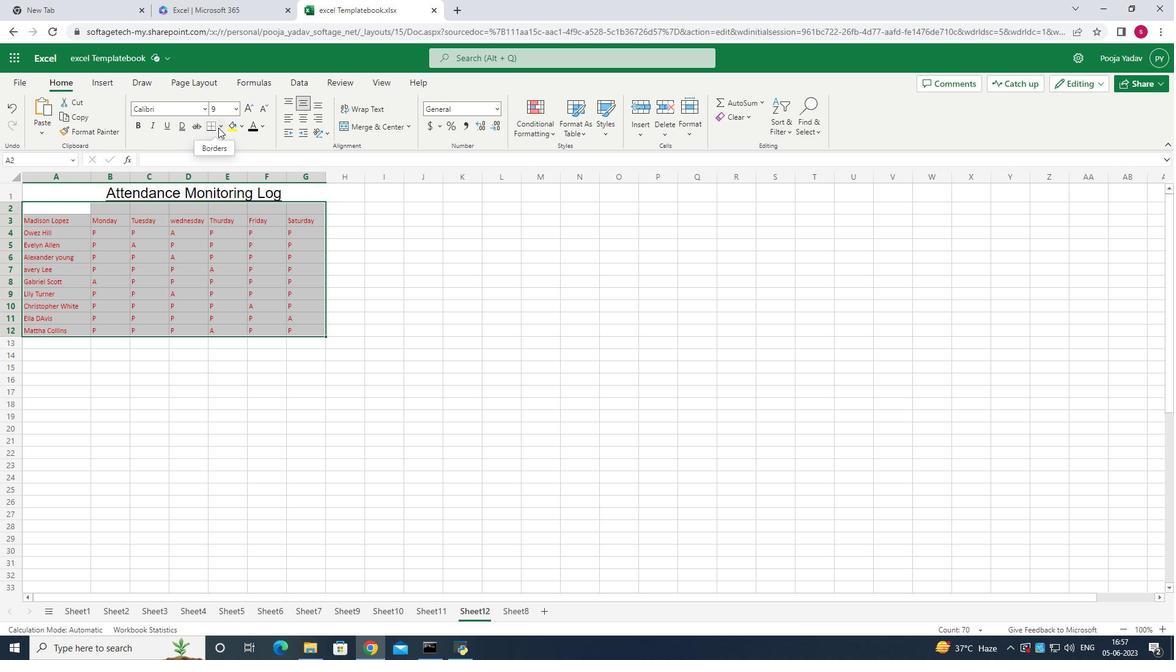 
Action: Mouse moved to (217, 150)
Screenshot: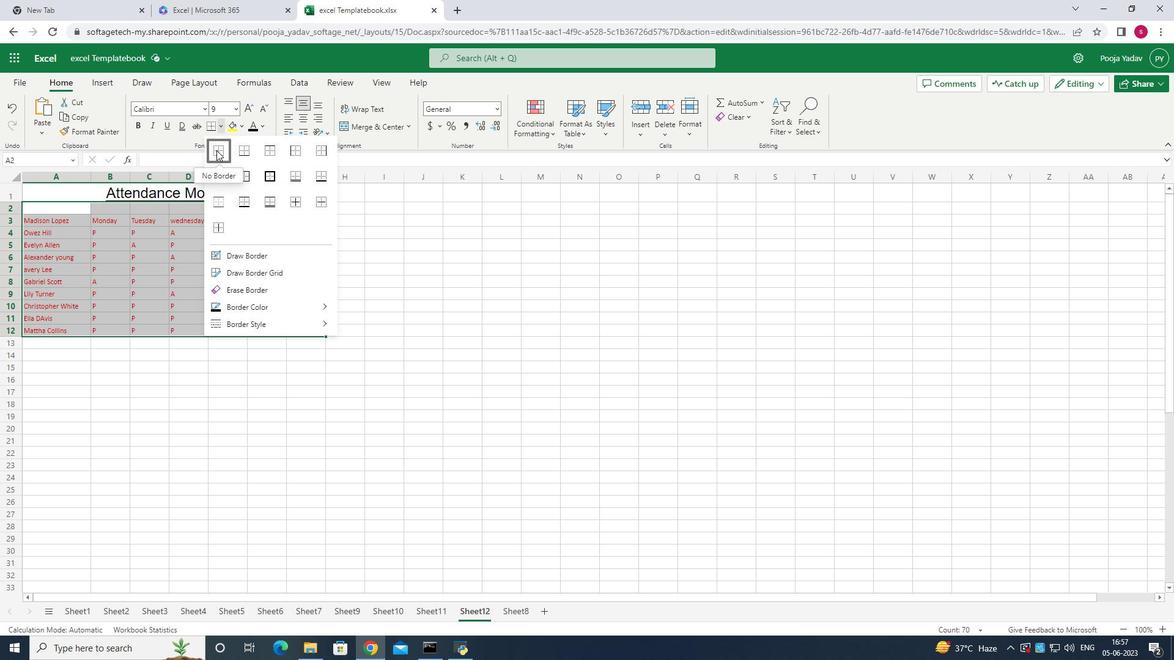 
Action: Mouse pressed left at (217, 150)
Screenshot: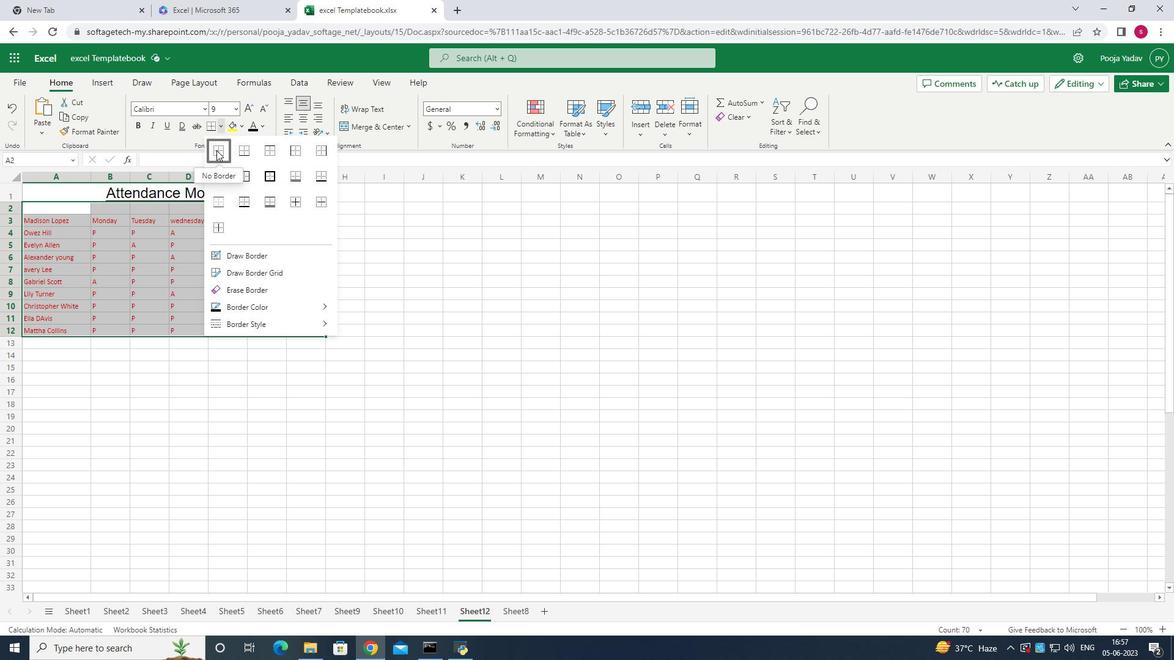 
